 Task: Add Market Corner Classic Hot Dog Buns 8 Pack to the cart.
Action: Mouse pressed left at (19, 74)
Screenshot: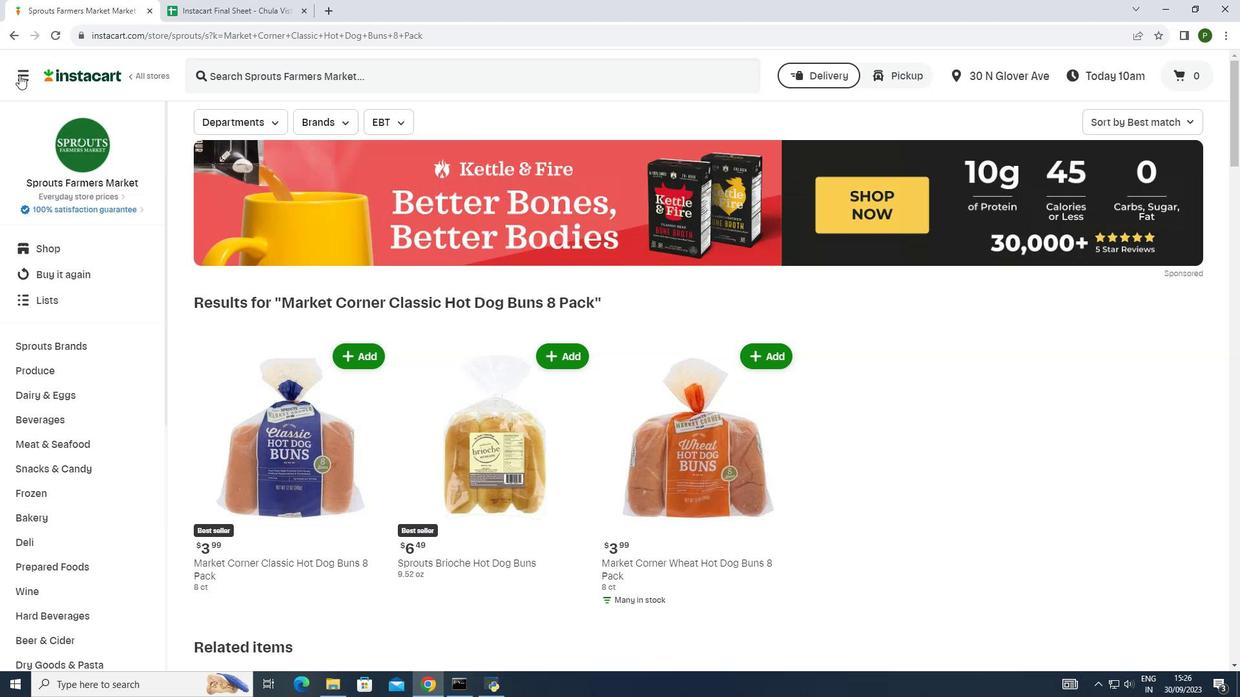 
Action: Mouse moved to (44, 346)
Screenshot: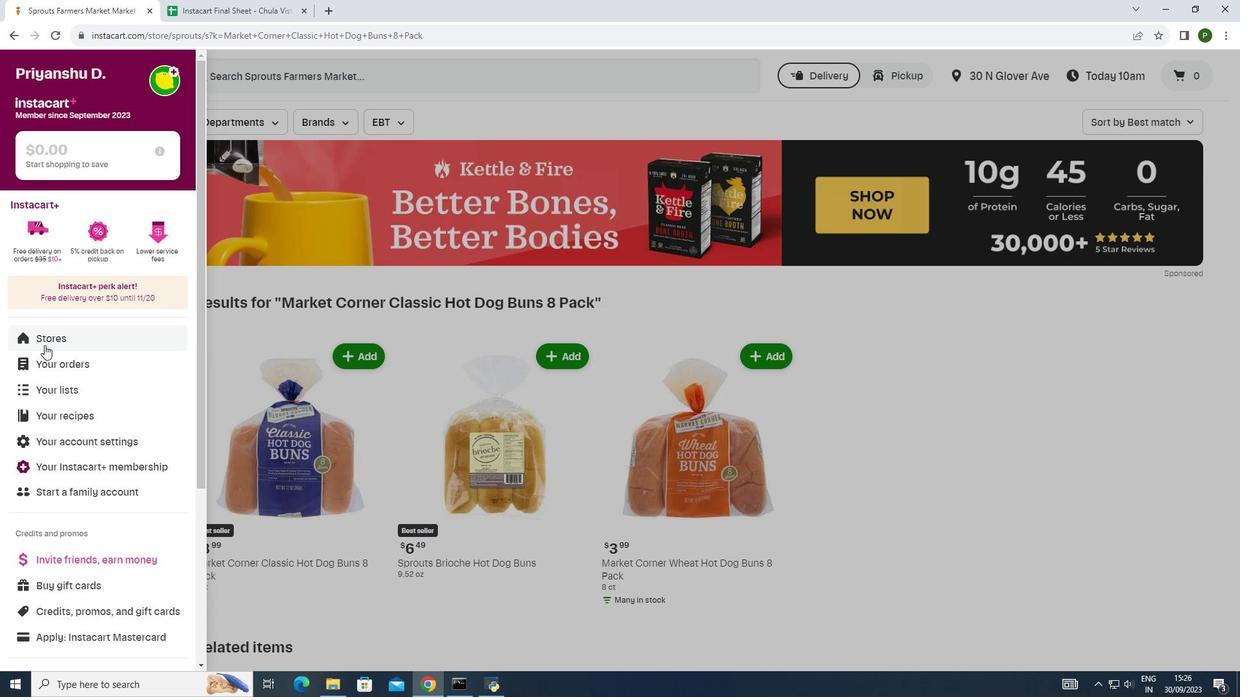 
Action: Mouse pressed left at (44, 346)
Screenshot: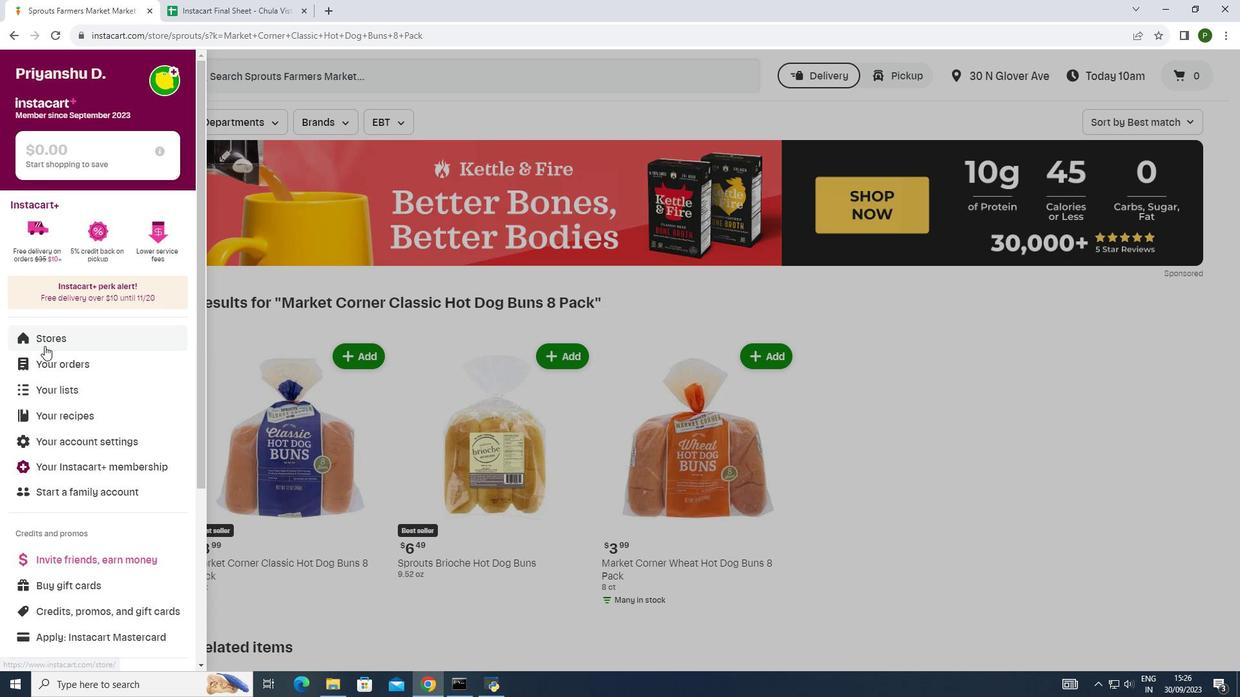 
Action: Mouse moved to (293, 117)
Screenshot: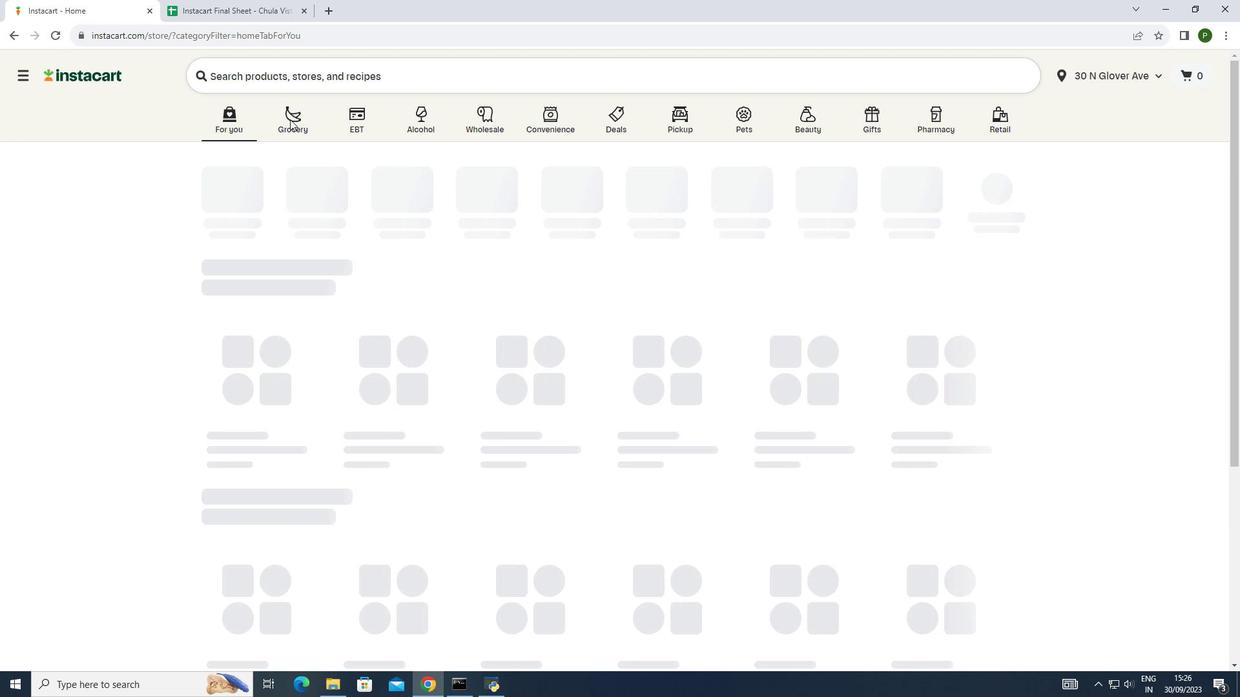 
Action: Mouse pressed left at (293, 117)
Screenshot: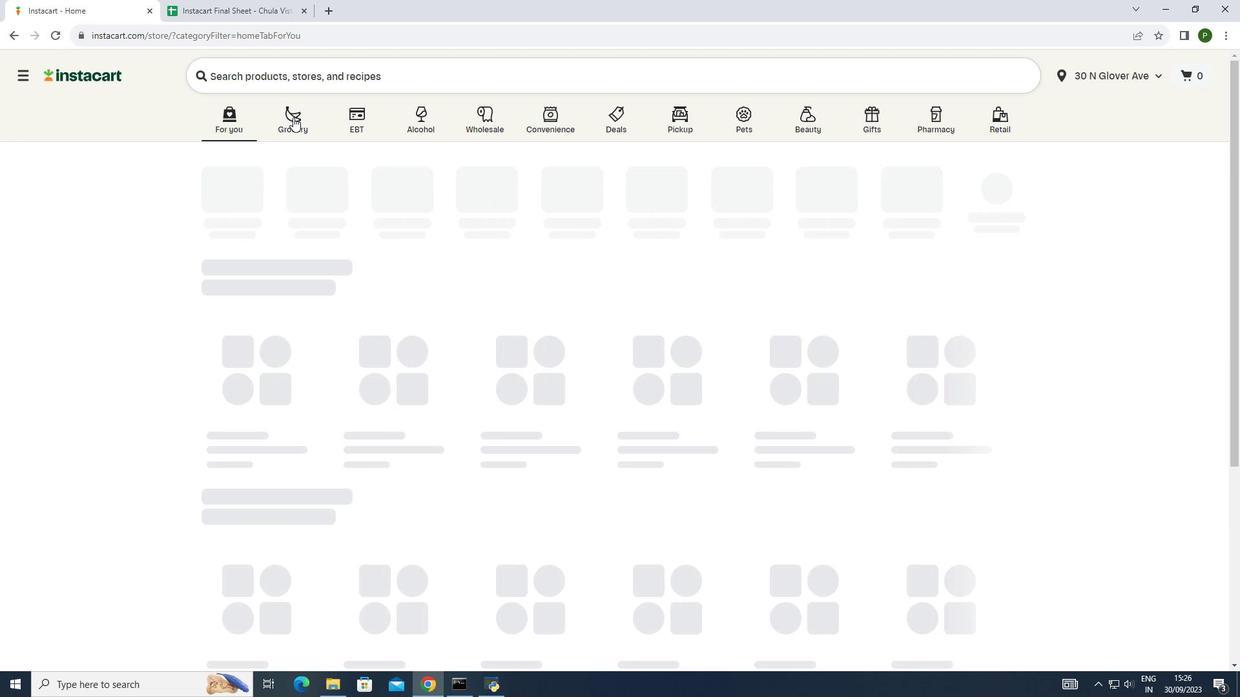 
Action: Mouse moved to (648, 191)
Screenshot: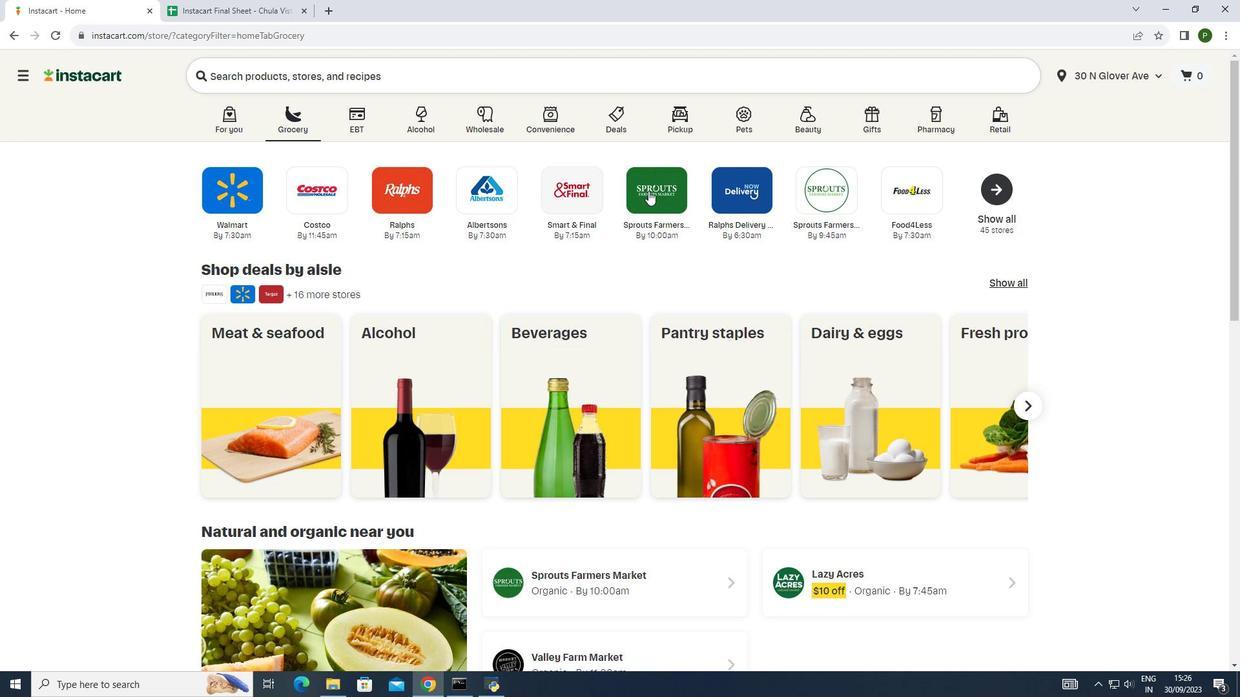 
Action: Mouse pressed left at (648, 191)
Screenshot: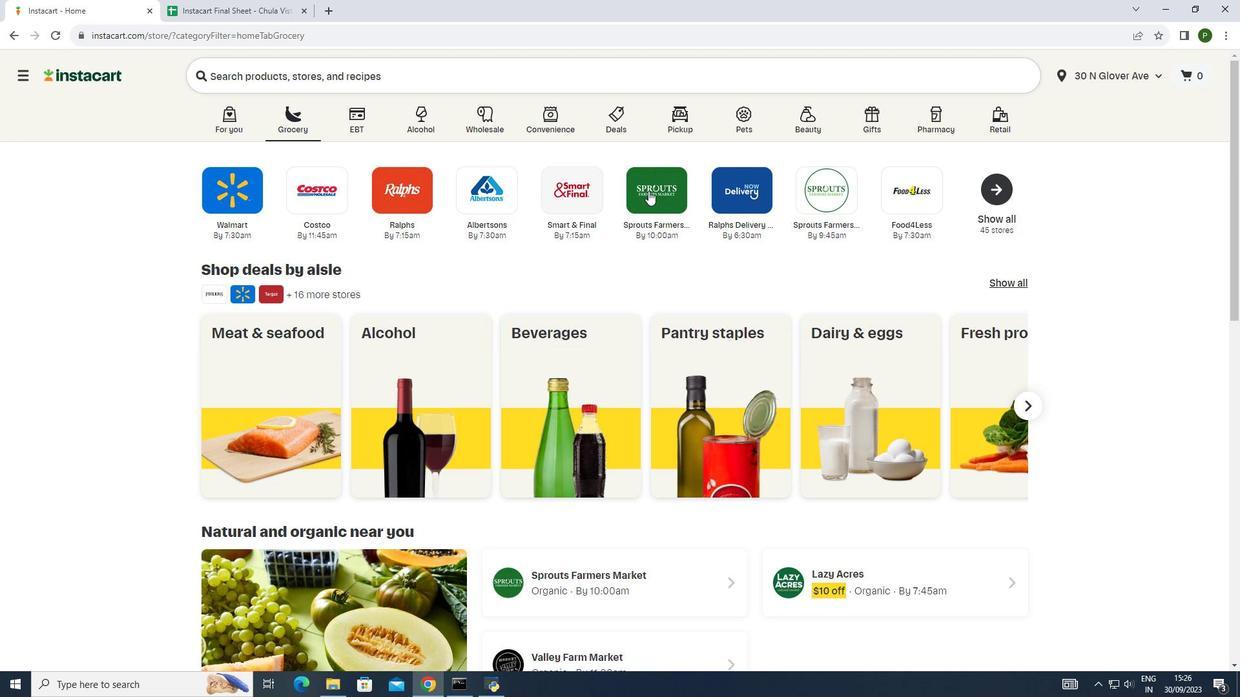 
Action: Mouse moved to (78, 347)
Screenshot: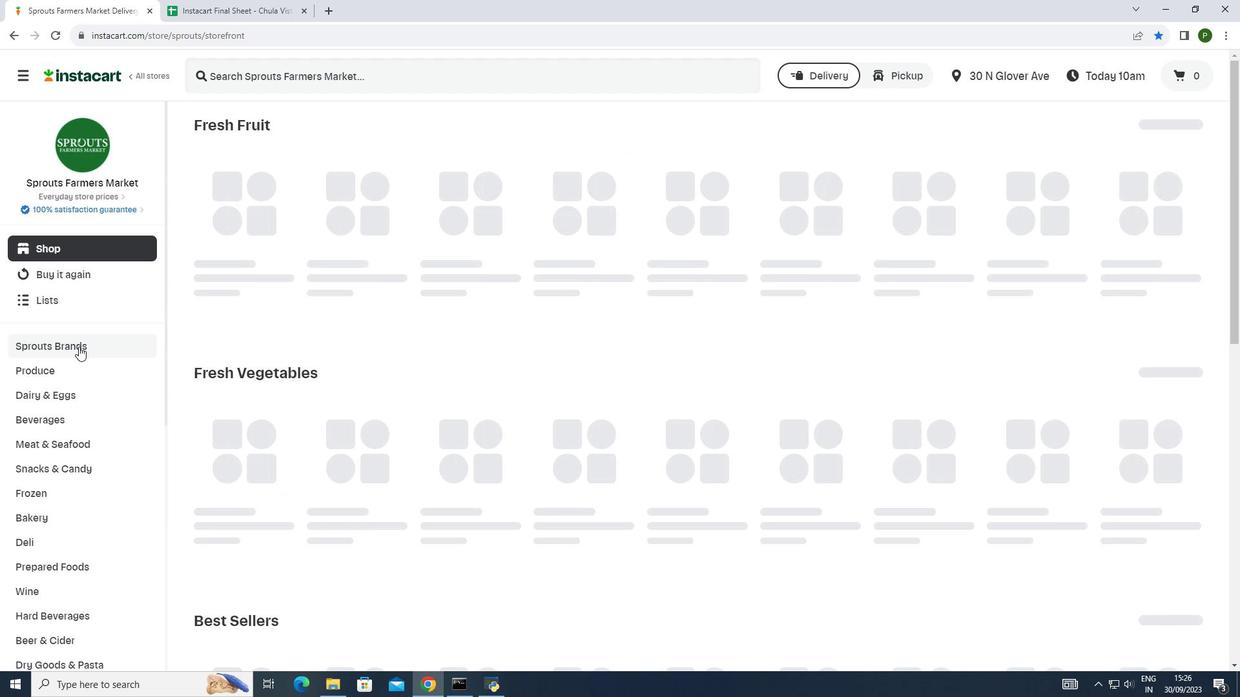 
Action: Mouse pressed left at (78, 347)
Screenshot: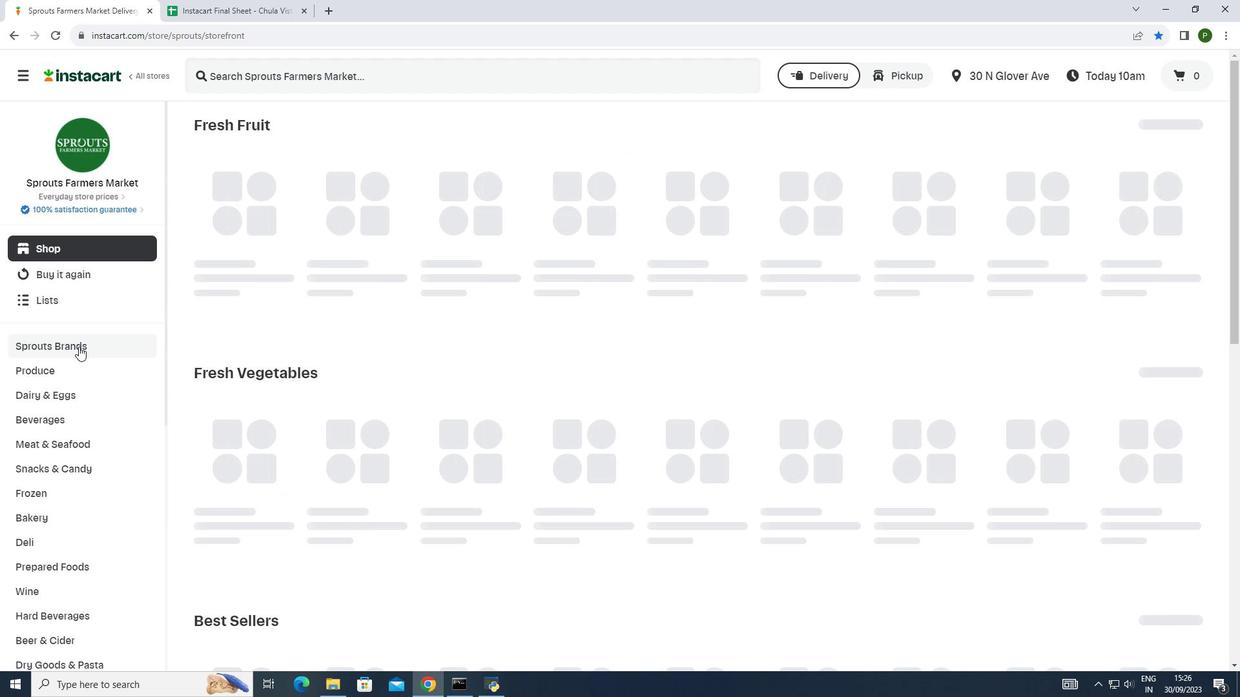 
Action: Mouse moved to (64, 374)
Screenshot: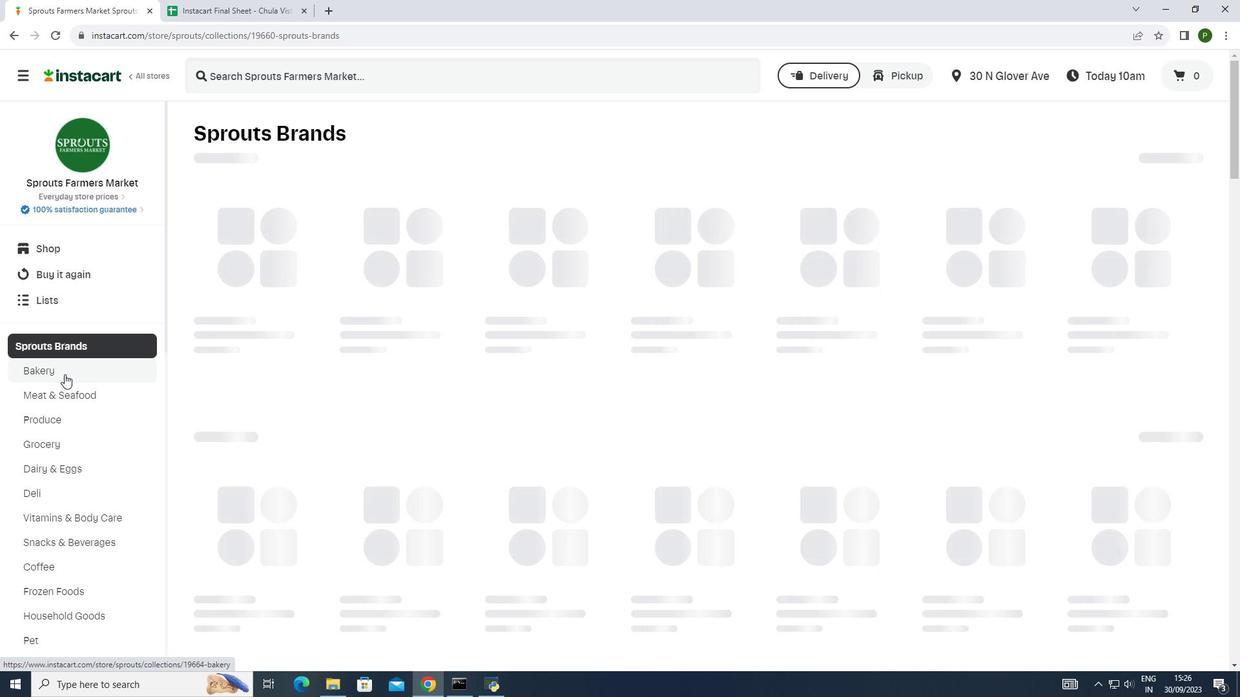 
Action: Mouse pressed left at (64, 374)
Screenshot: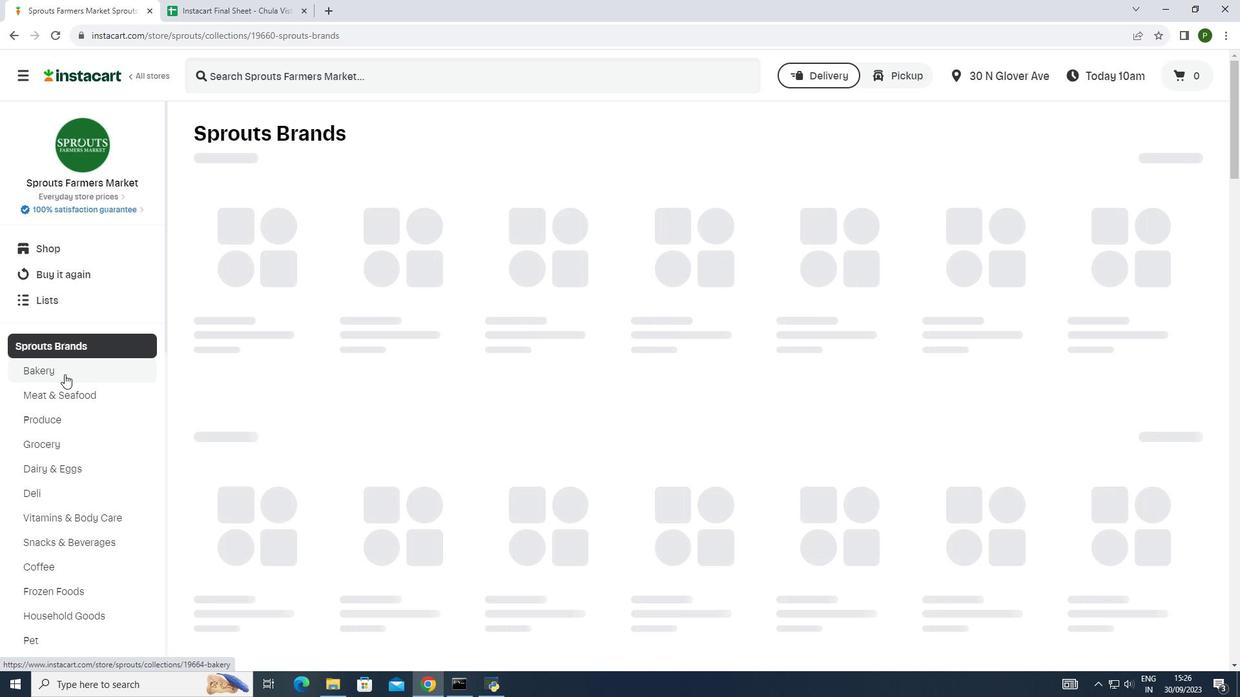 
Action: Mouse moved to (935, 241)
Screenshot: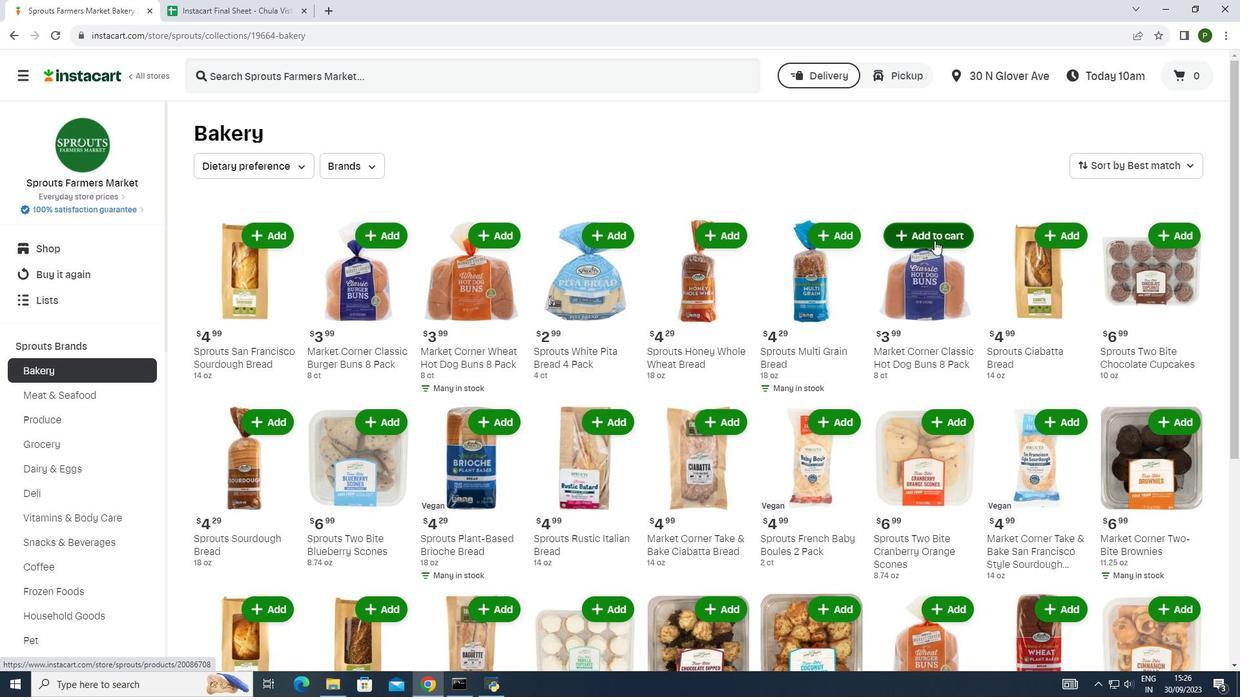 
Action: Mouse pressed left at (935, 241)
Screenshot: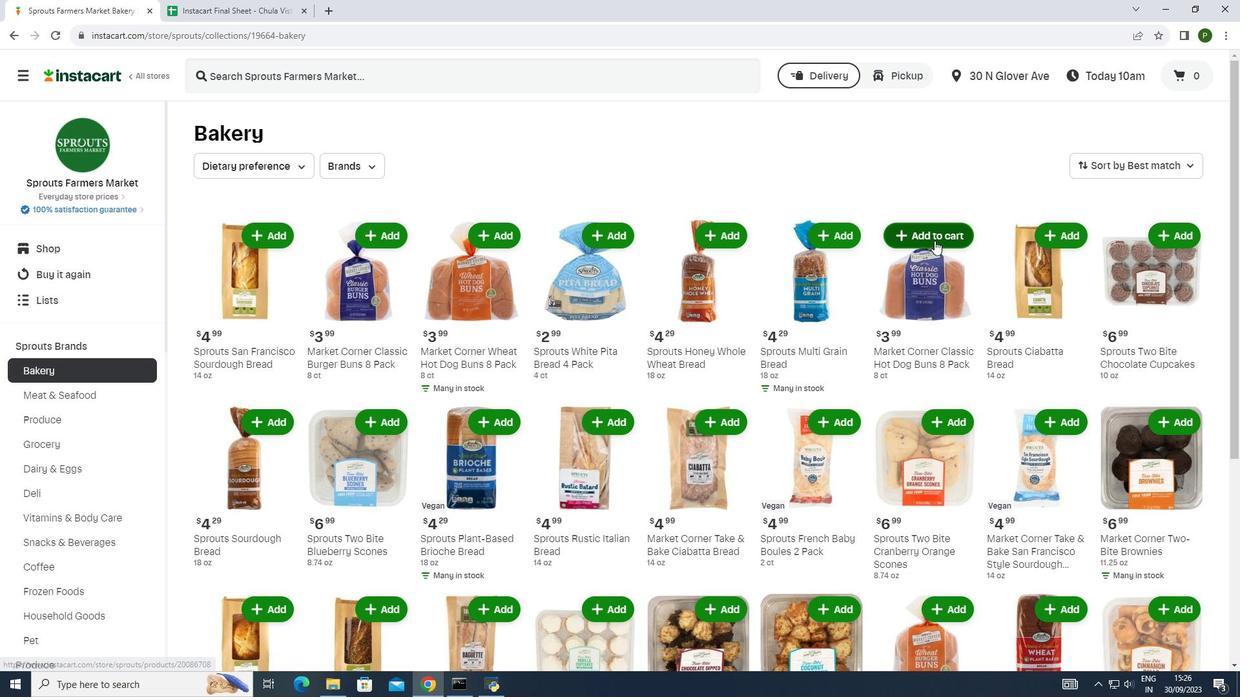 
Action: Mouse moved to (935, 240)
Screenshot: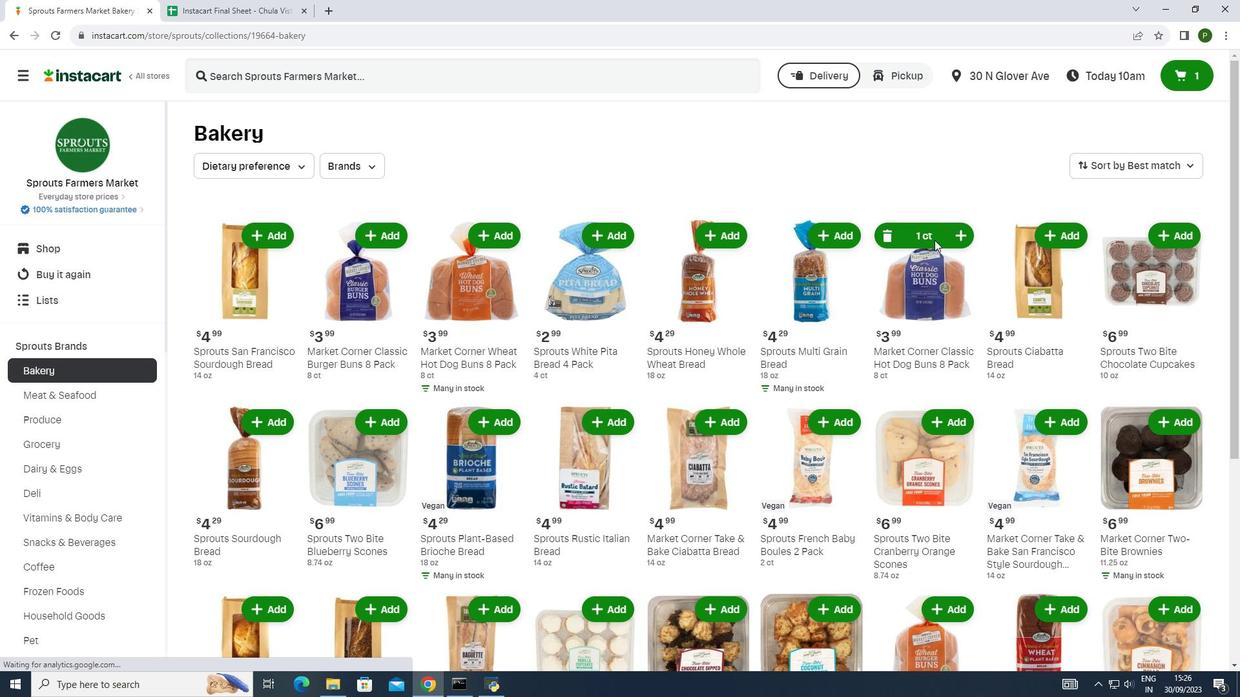 
